 Task: Create a blank project ConnectPlan with privacy Private to Project members  and default view as Board and in the team Taskers . Create three sections in the project as To-Do, Doing and Done
Action: Mouse moved to (91, 63)
Screenshot: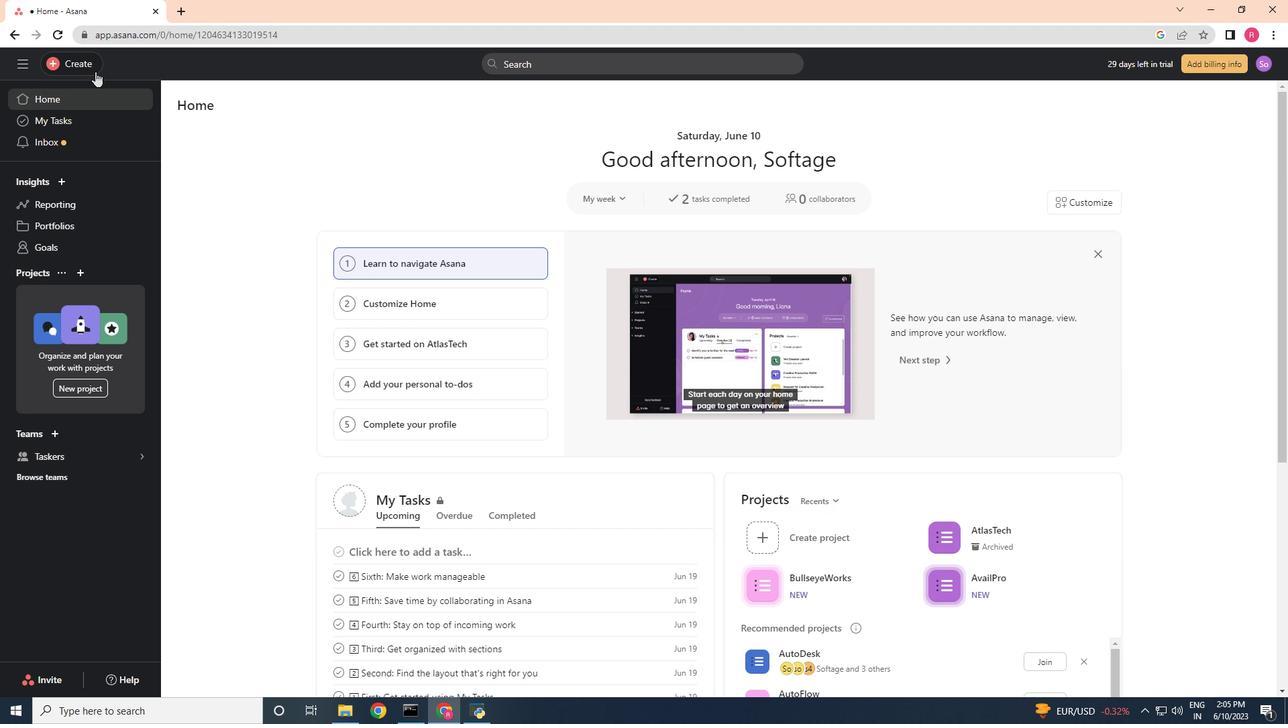 
Action: Mouse pressed left at (91, 63)
Screenshot: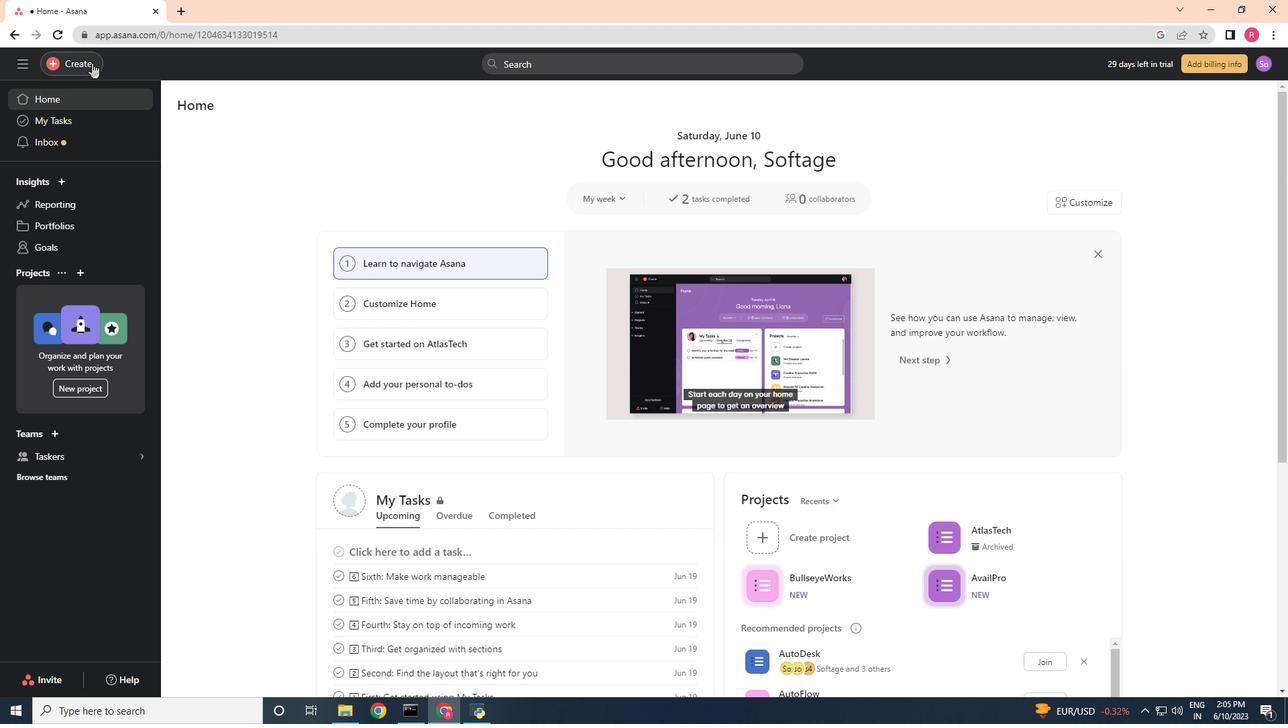 
Action: Mouse moved to (130, 84)
Screenshot: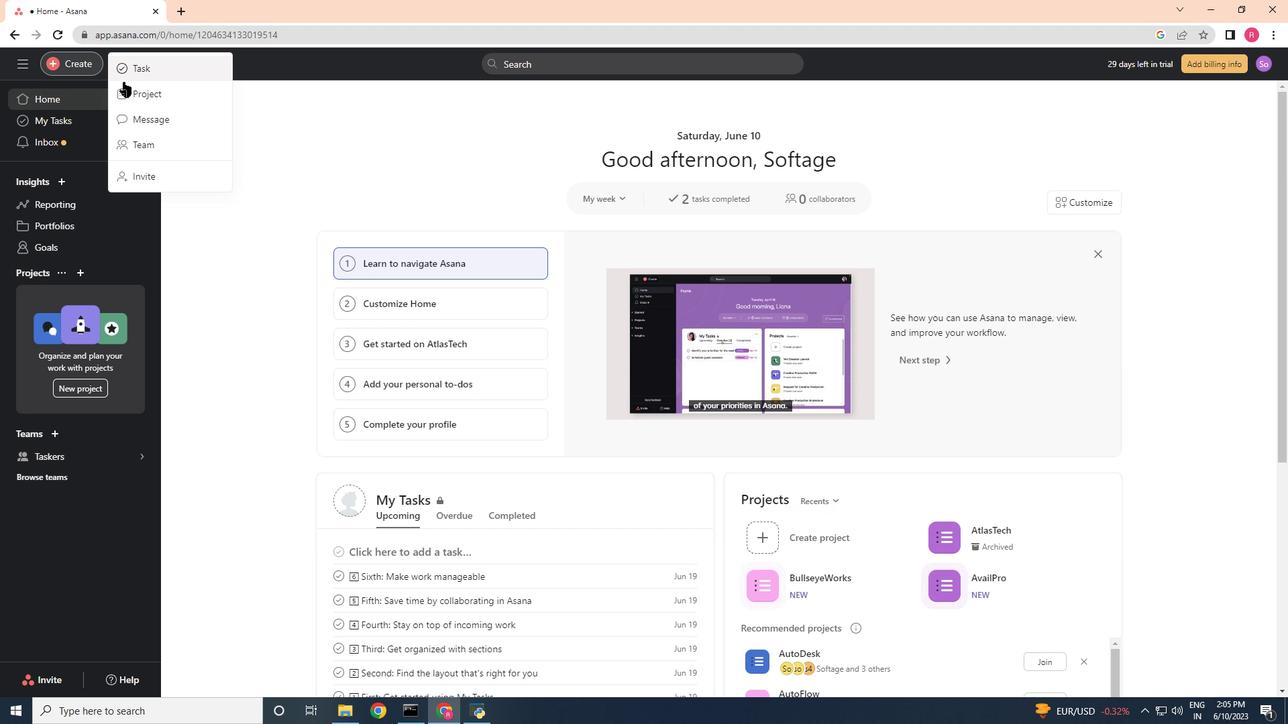 
Action: Mouse pressed left at (130, 84)
Screenshot: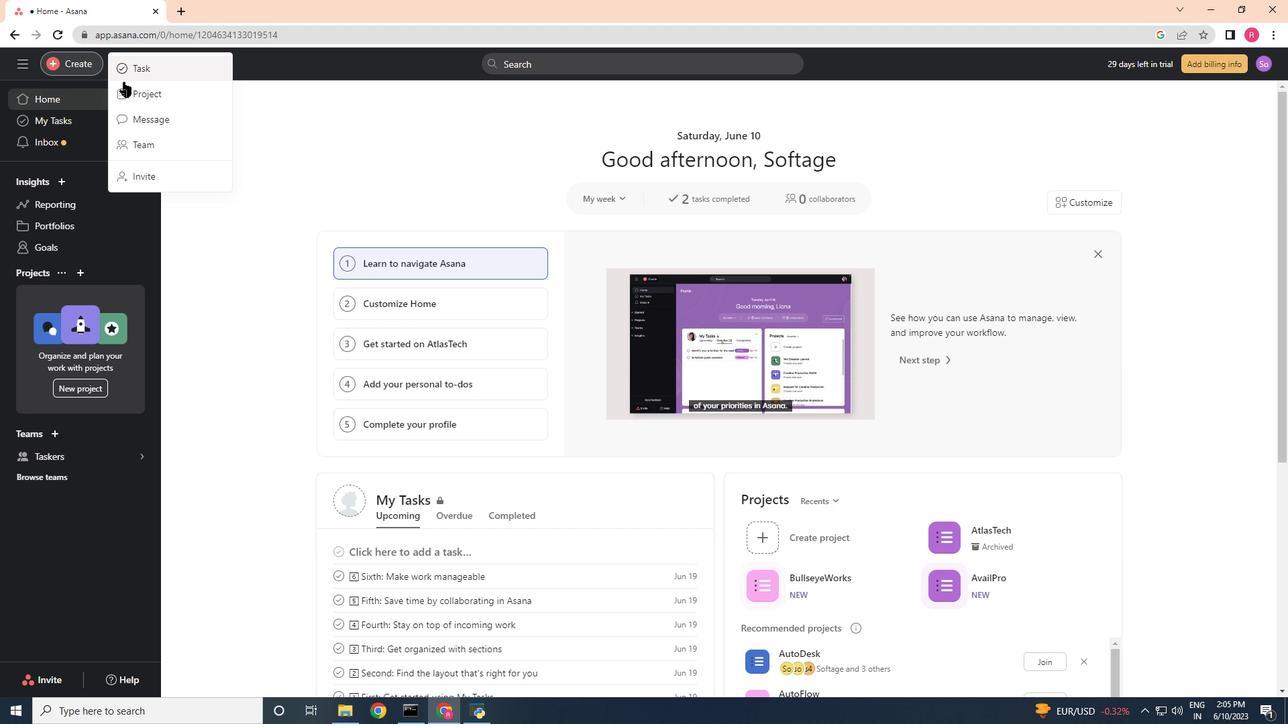
Action: Mouse moved to (544, 252)
Screenshot: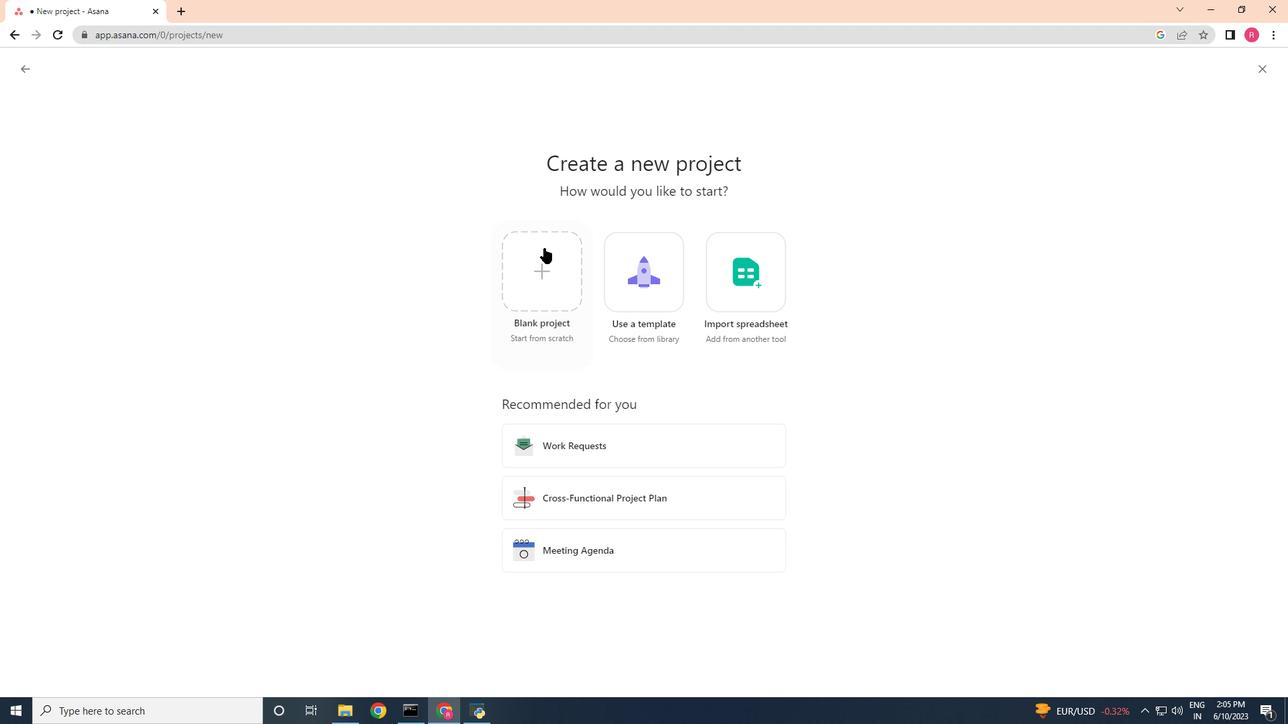 
Action: Mouse pressed left at (544, 252)
Screenshot: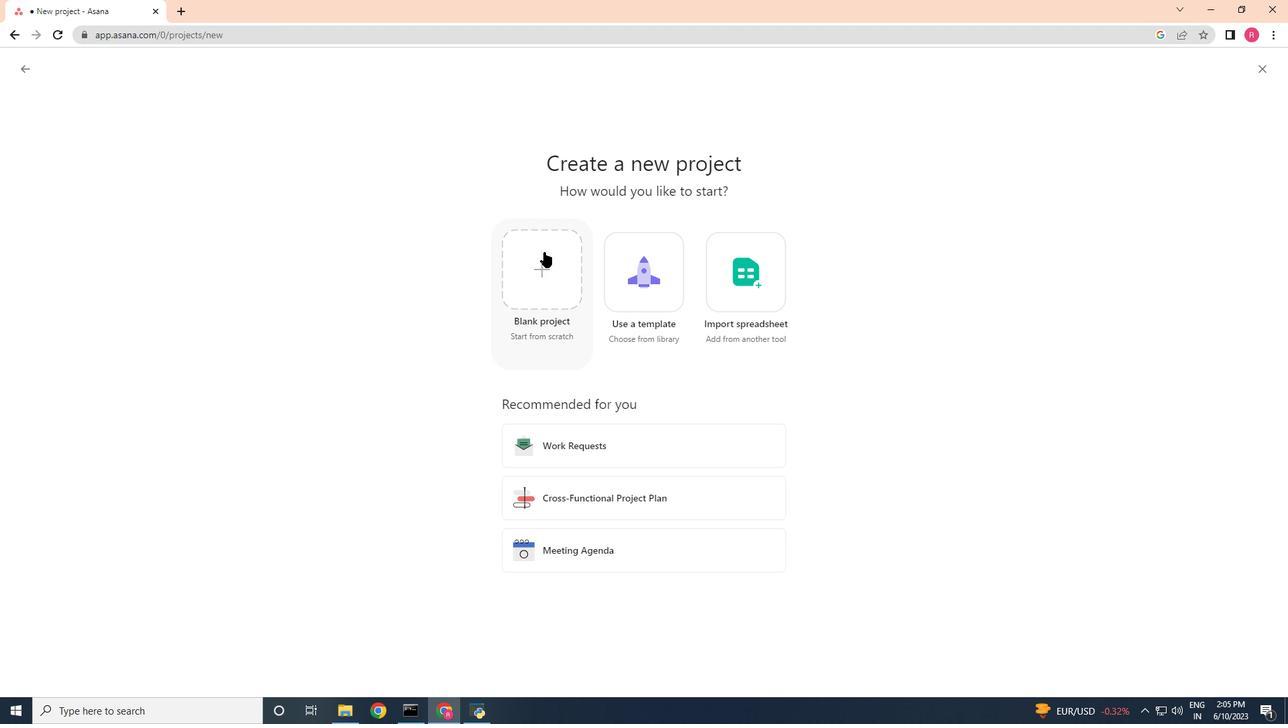 
Action: Mouse moved to (344, 174)
Screenshot: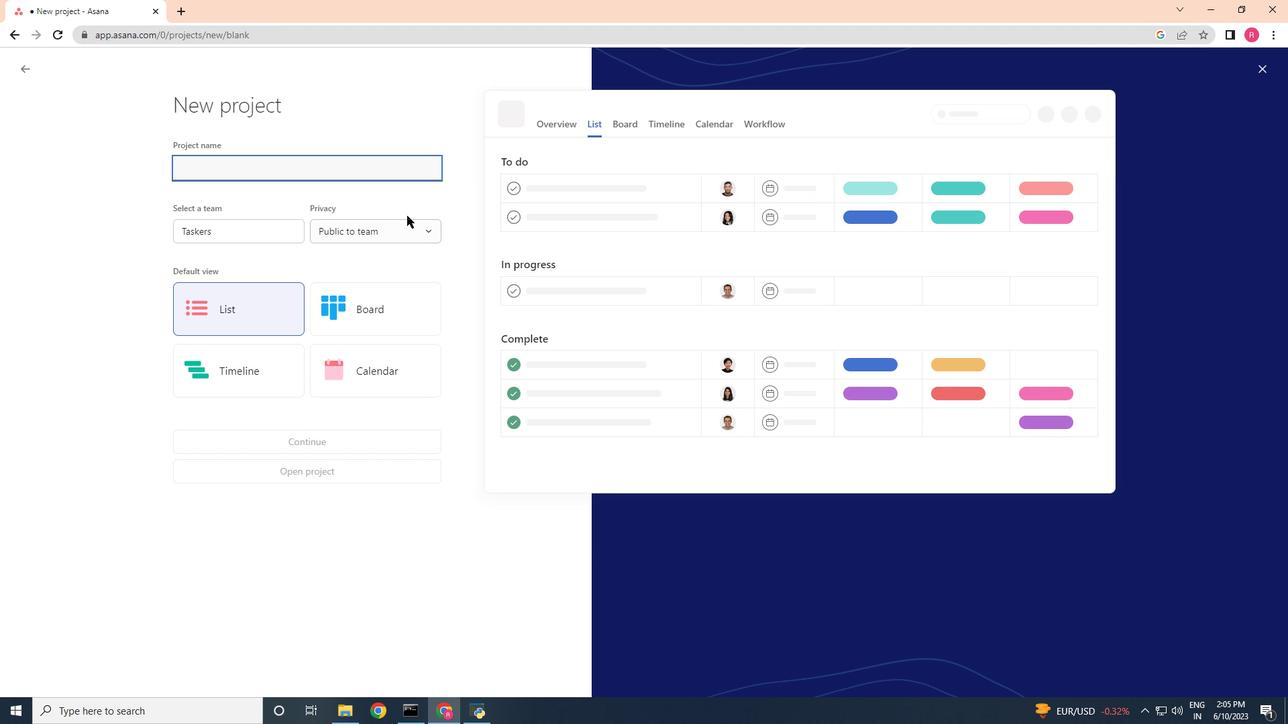 
Action: Key pressed <Key.shift>Connect<Key.shift>Plan
Screenshot: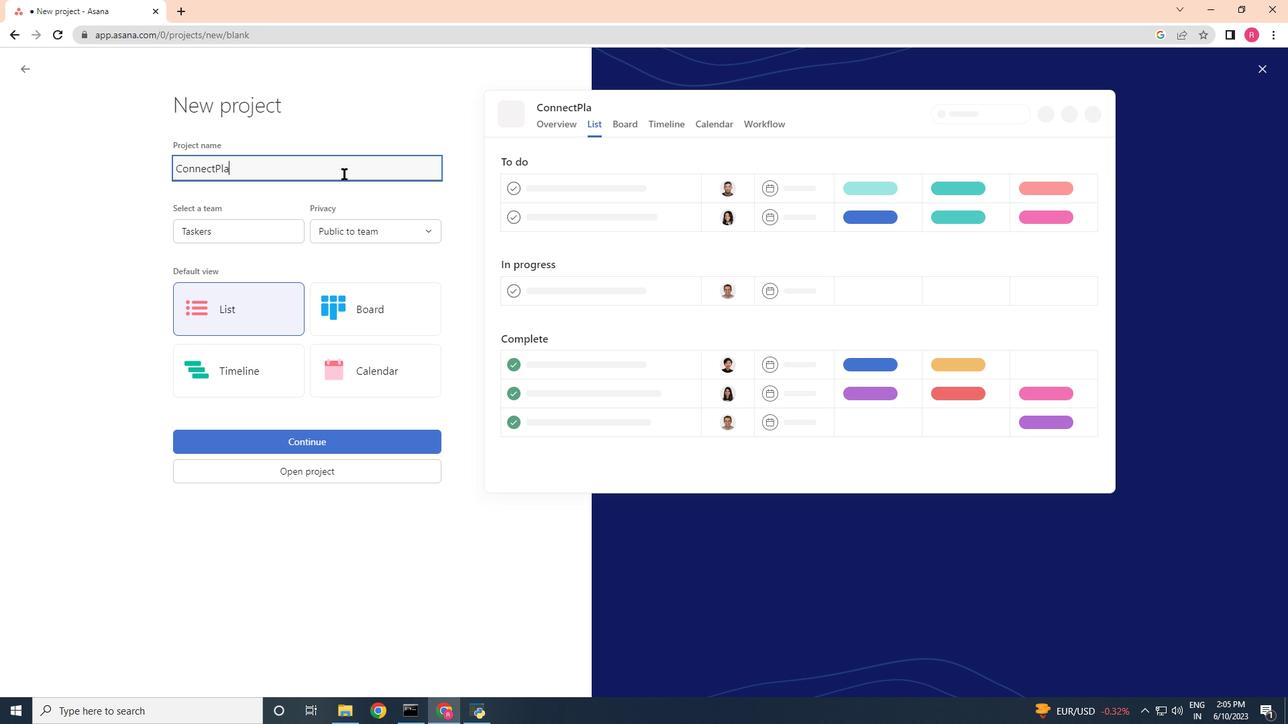 
Action: Mouse moved to (348, 227)
Screenshot: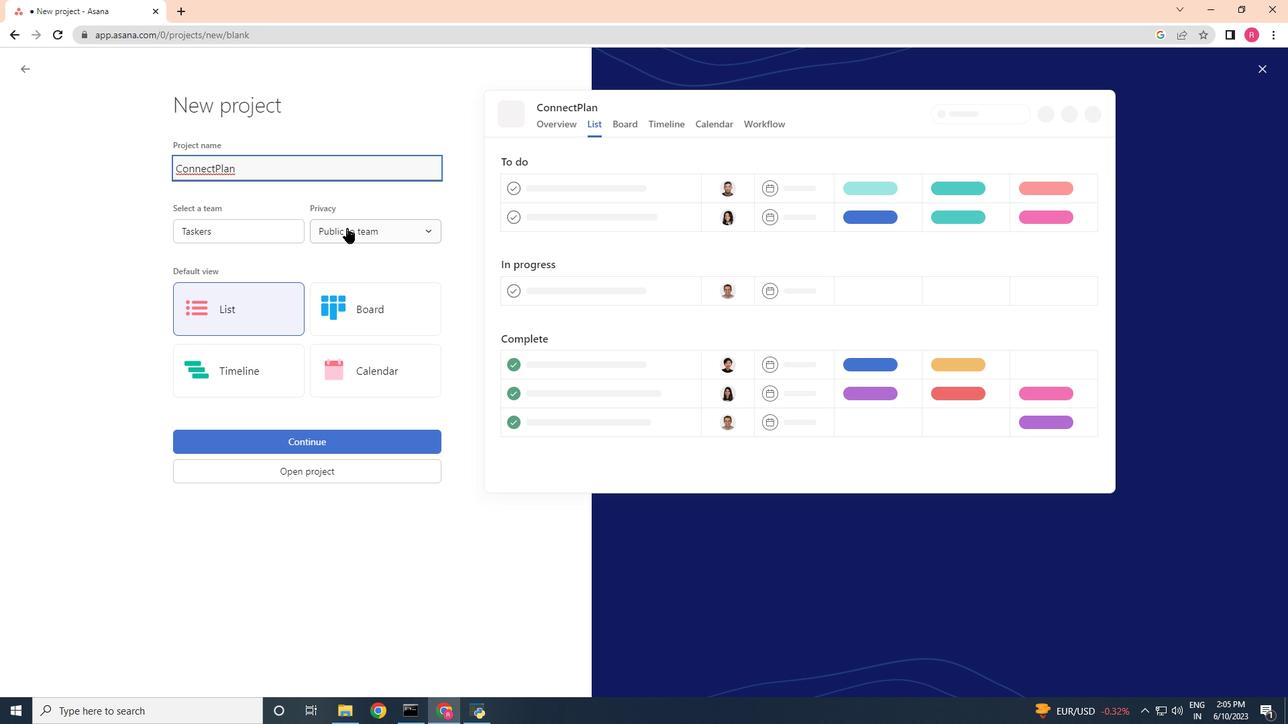 
Action: Mouse pressed left at (348, 227)
Screenshot: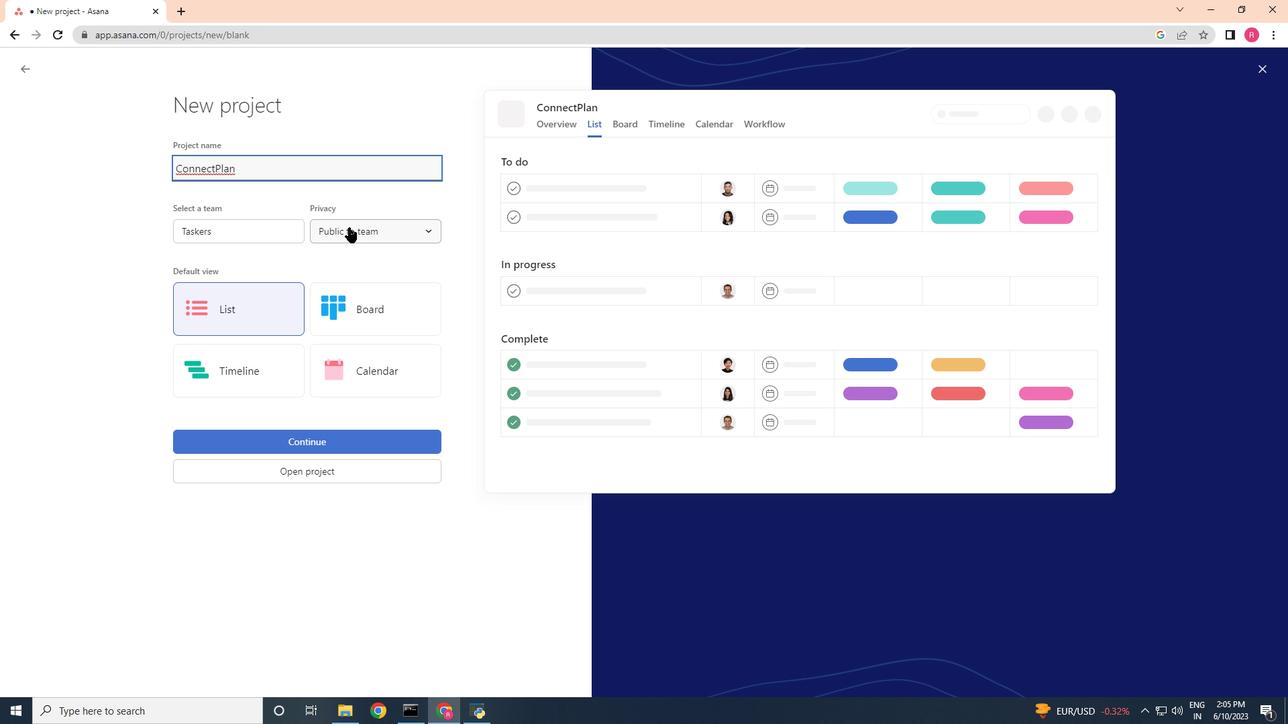 
Action: Mouse moved to (352, 276)
Screenshot: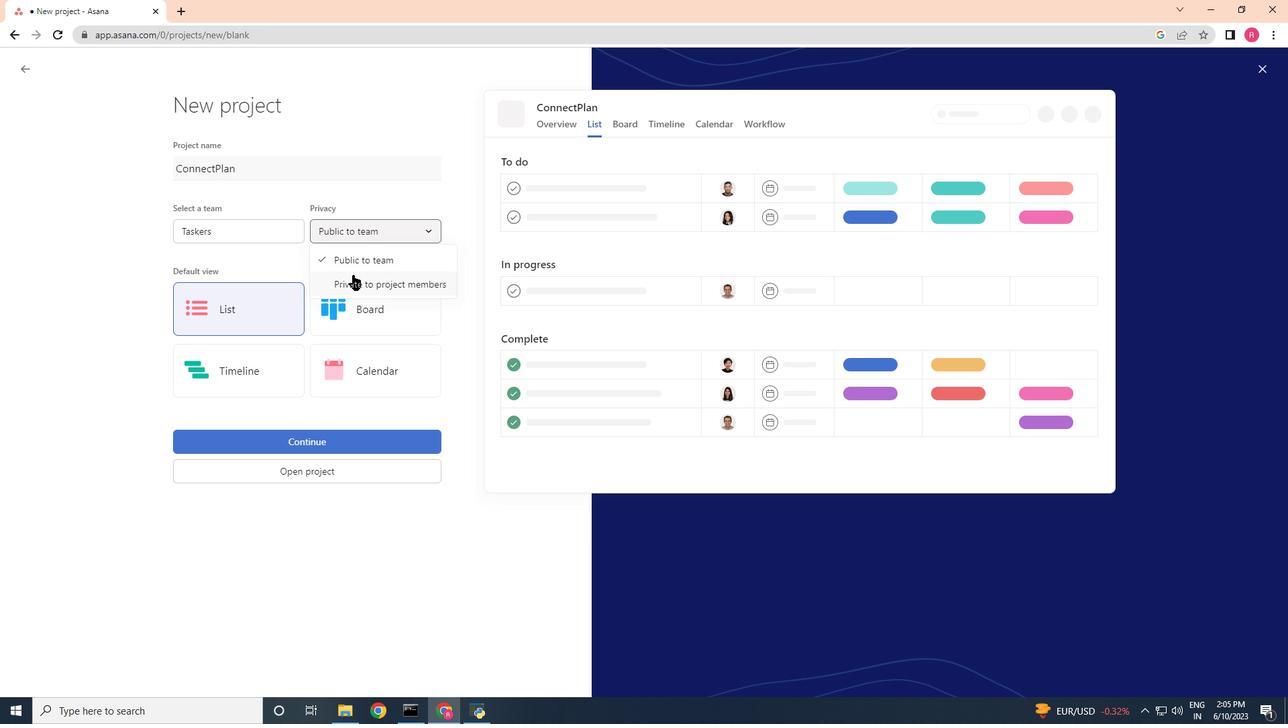 
Action: Mouse pressed left at (352, 276)
Screenshot: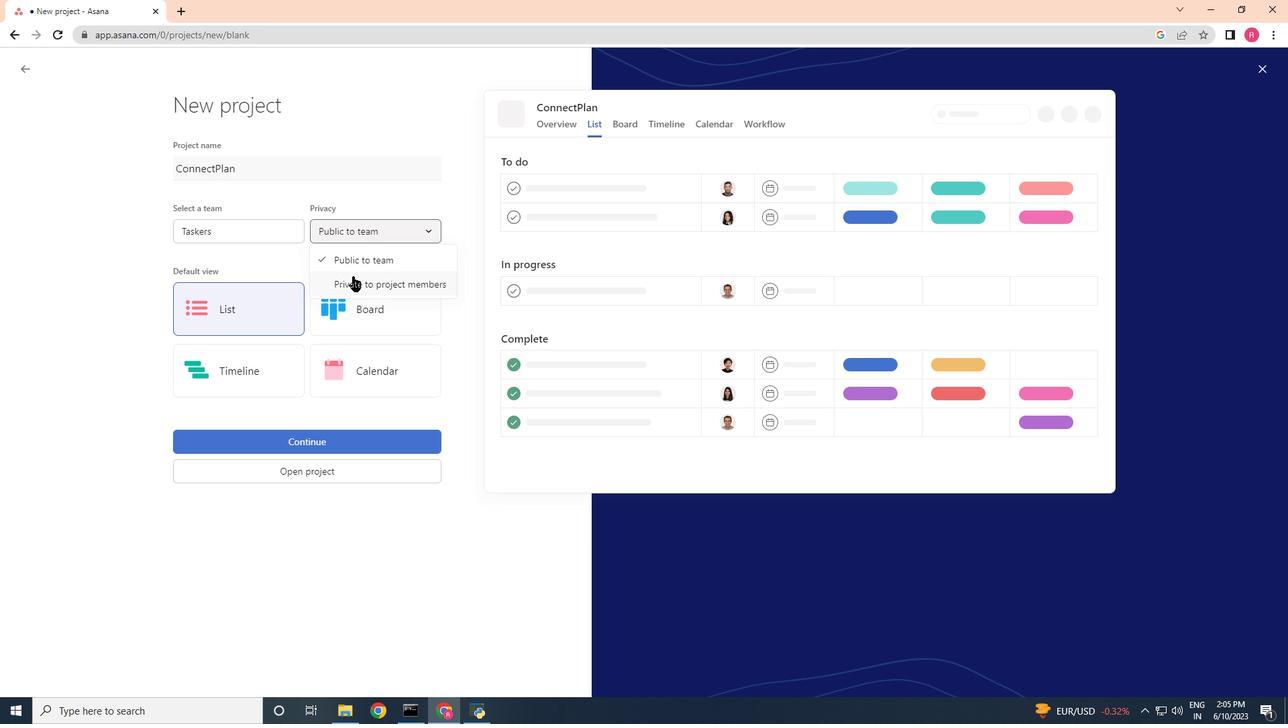 
Action: Mouse moved to (341, 302)
Screenshot: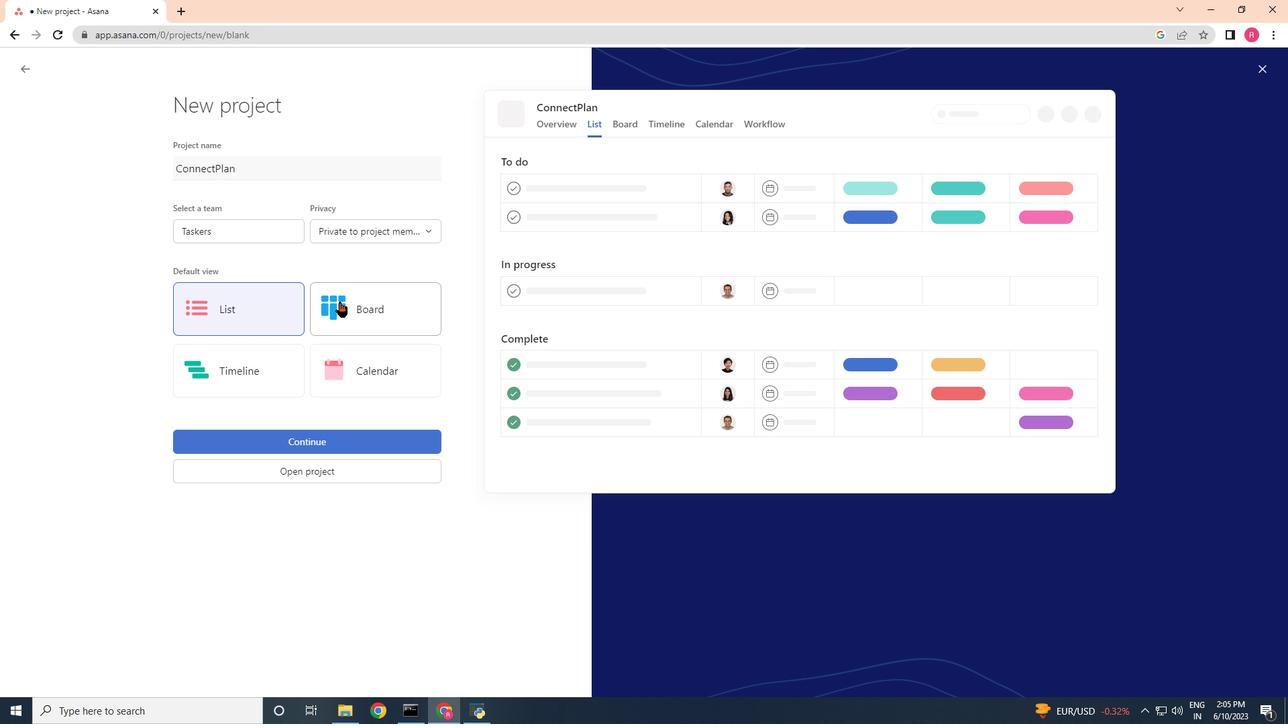 
Action: Mouse pressed left at (341, 302)
Screenshot: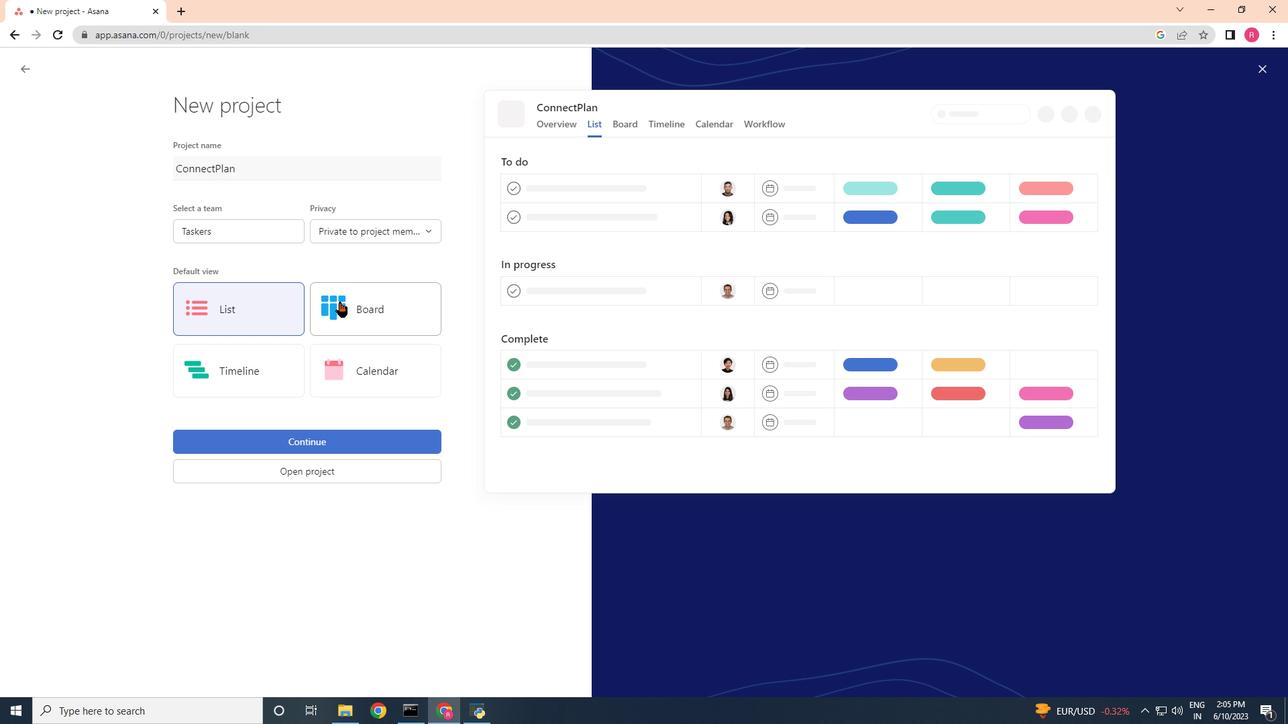 
Action: Mouse moved to (348, 293)
Screenshot: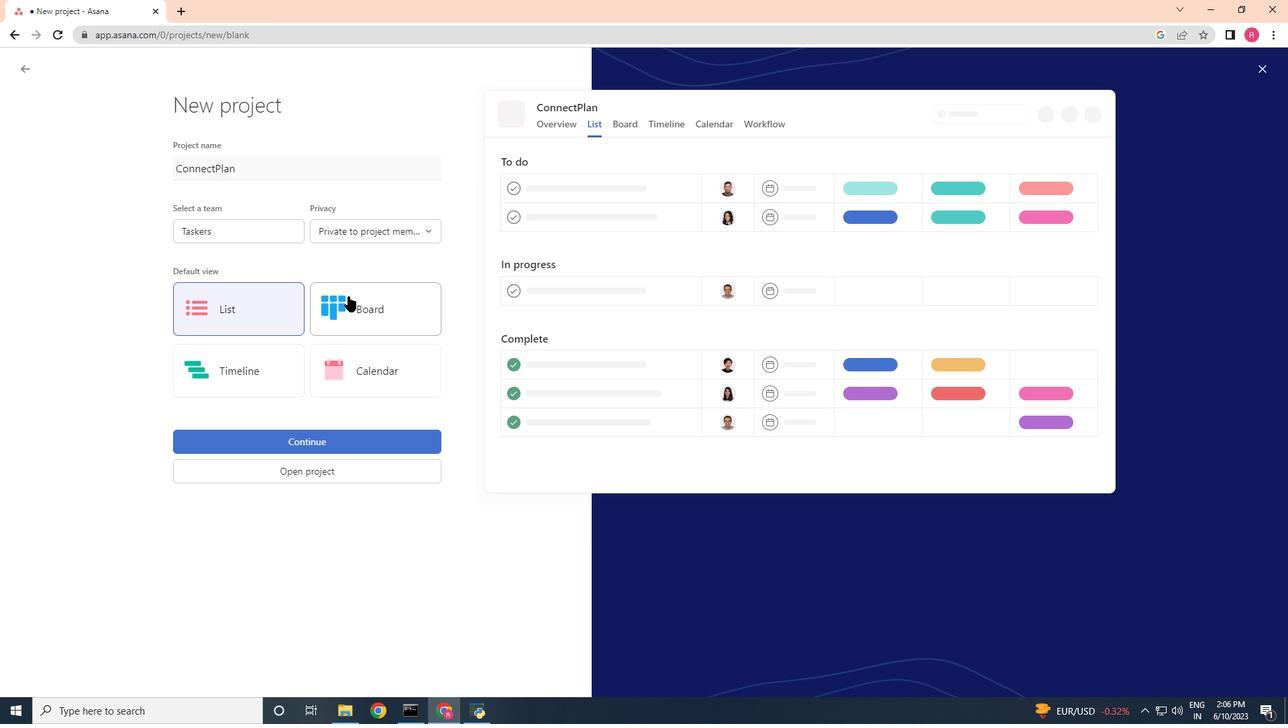
Action: Mouse pressed left at (348, 293)
Screenshot: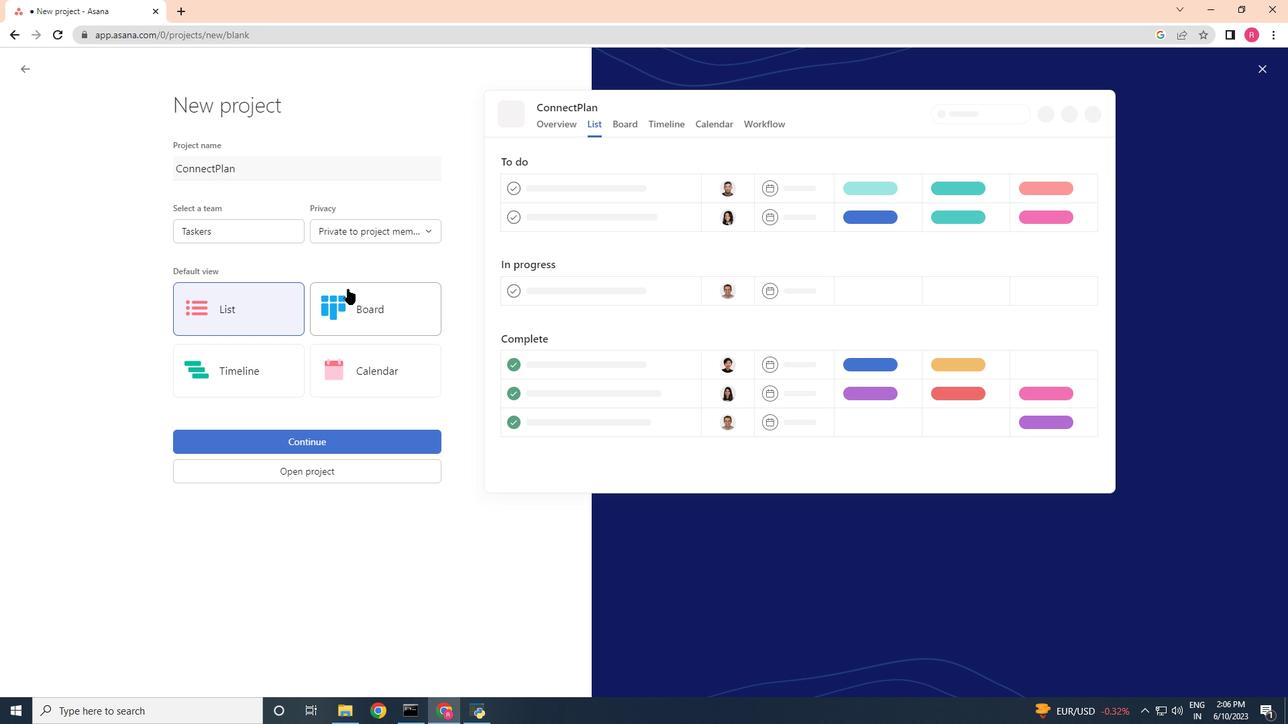 
Action: Mouse moved to (232, 214)
Screenshot: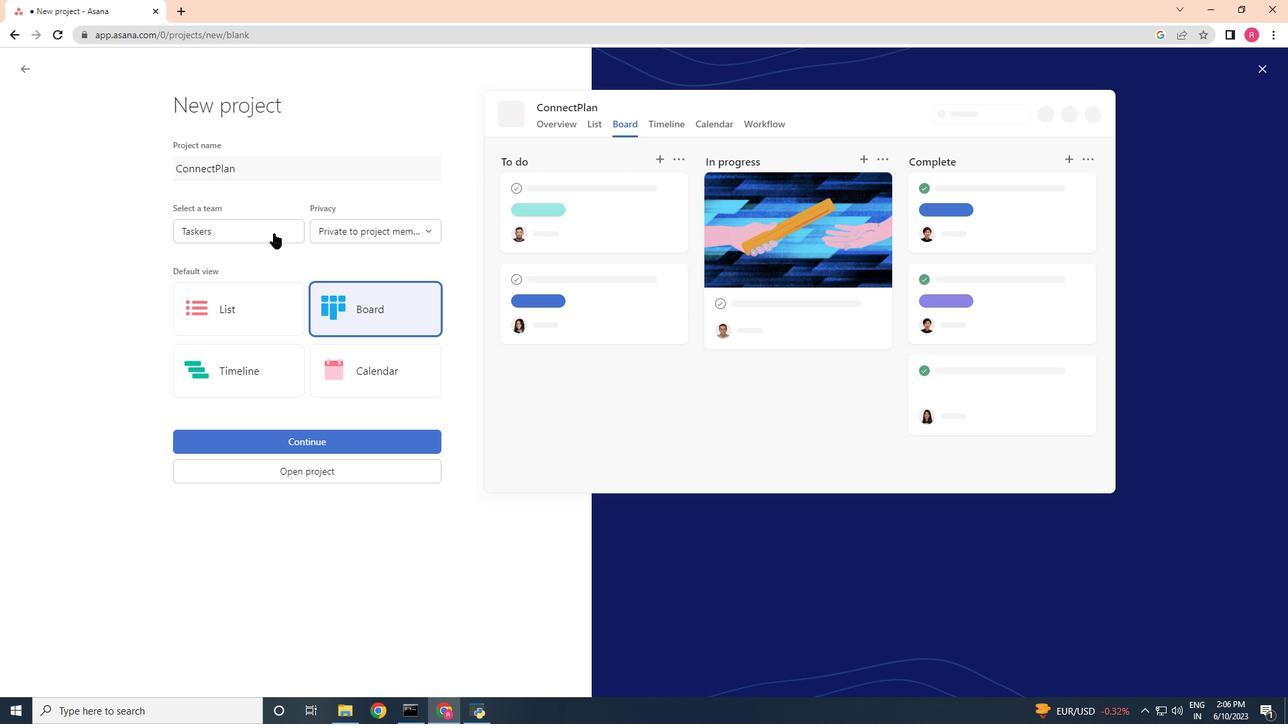 
Action: Mouse pressed left at (232, 214)
Screenshot: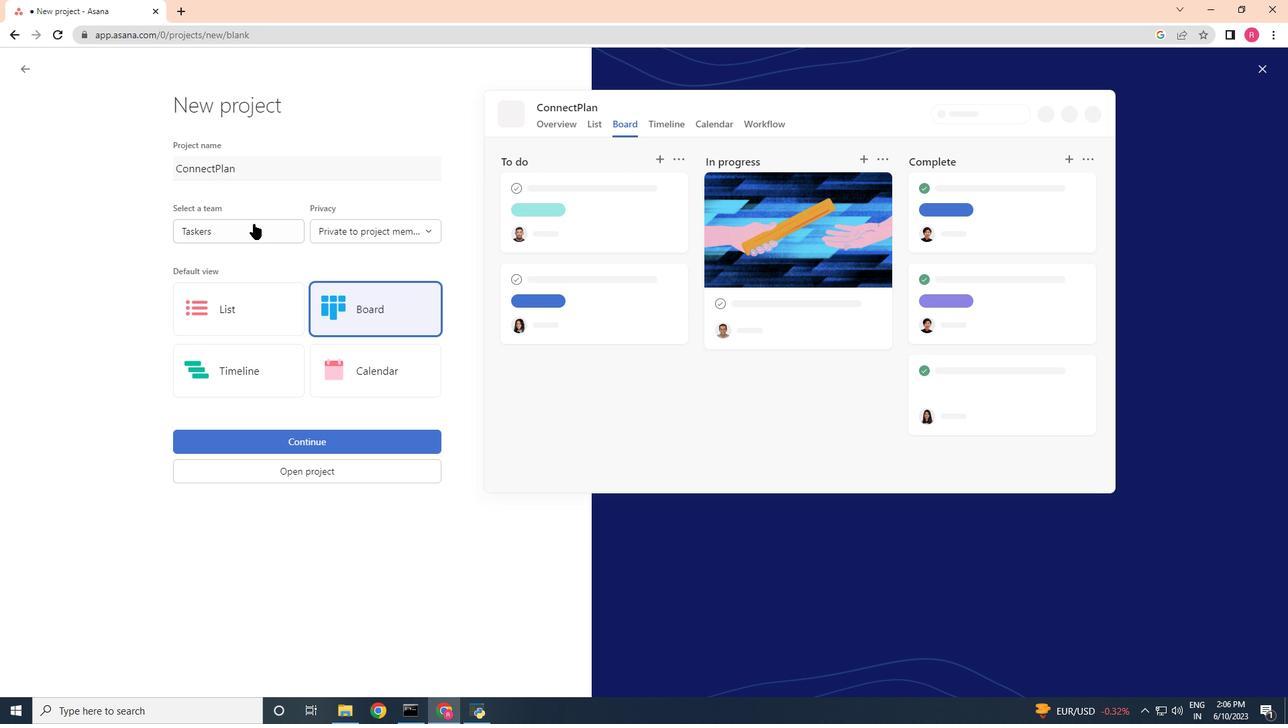 
Action: Mouse moved to (233, 225)
Screenshot: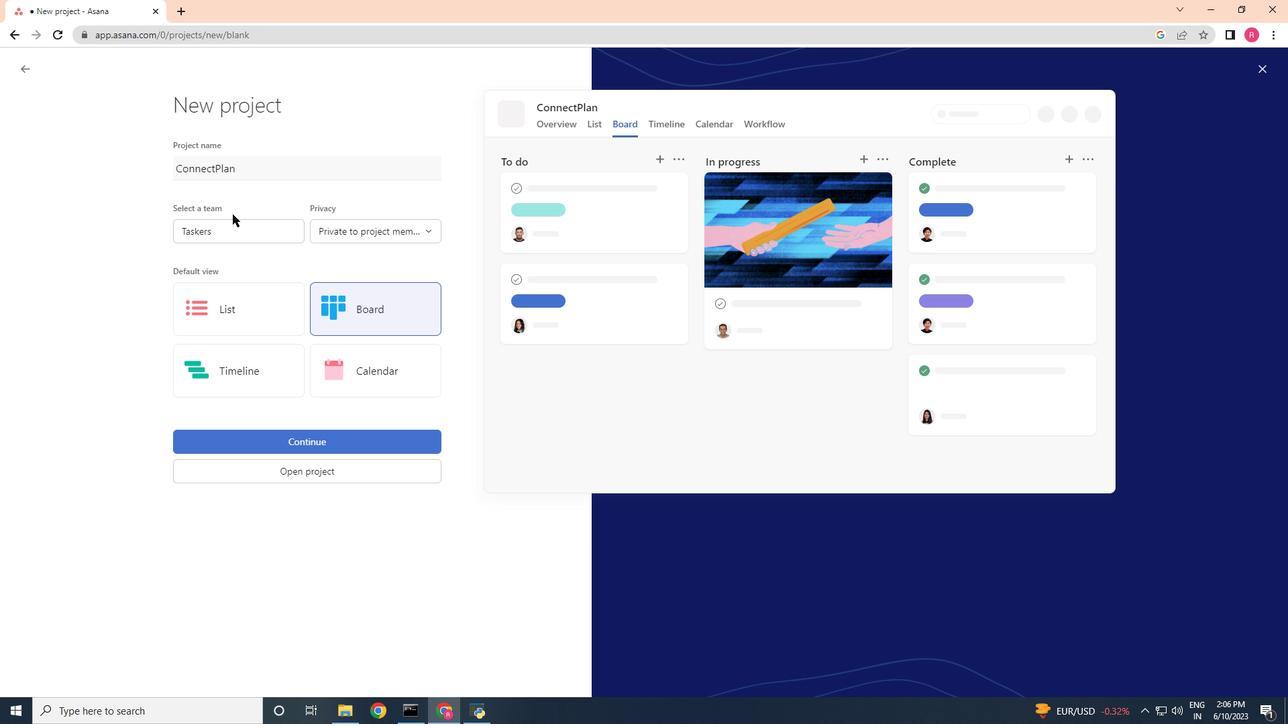 
Action: Mouse pressed left at (233, 225)
Screenshot: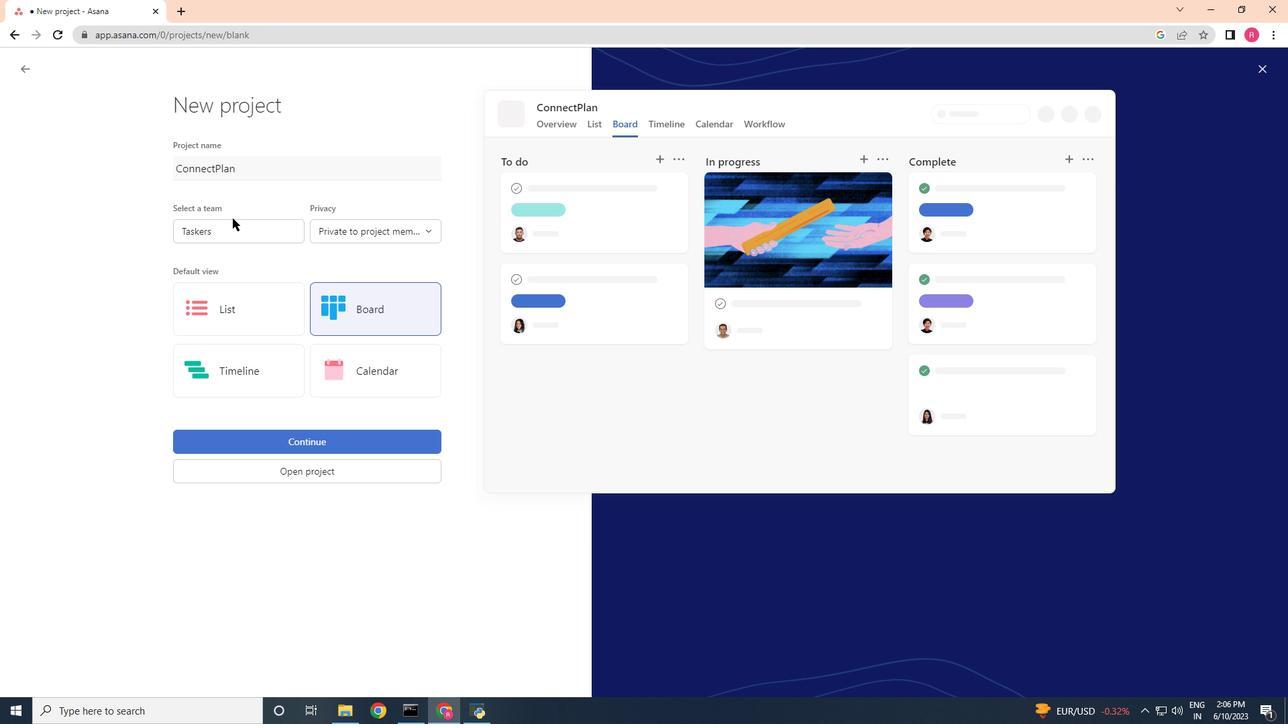 
Action: Mouse moved to (226, 252)
Screenshot: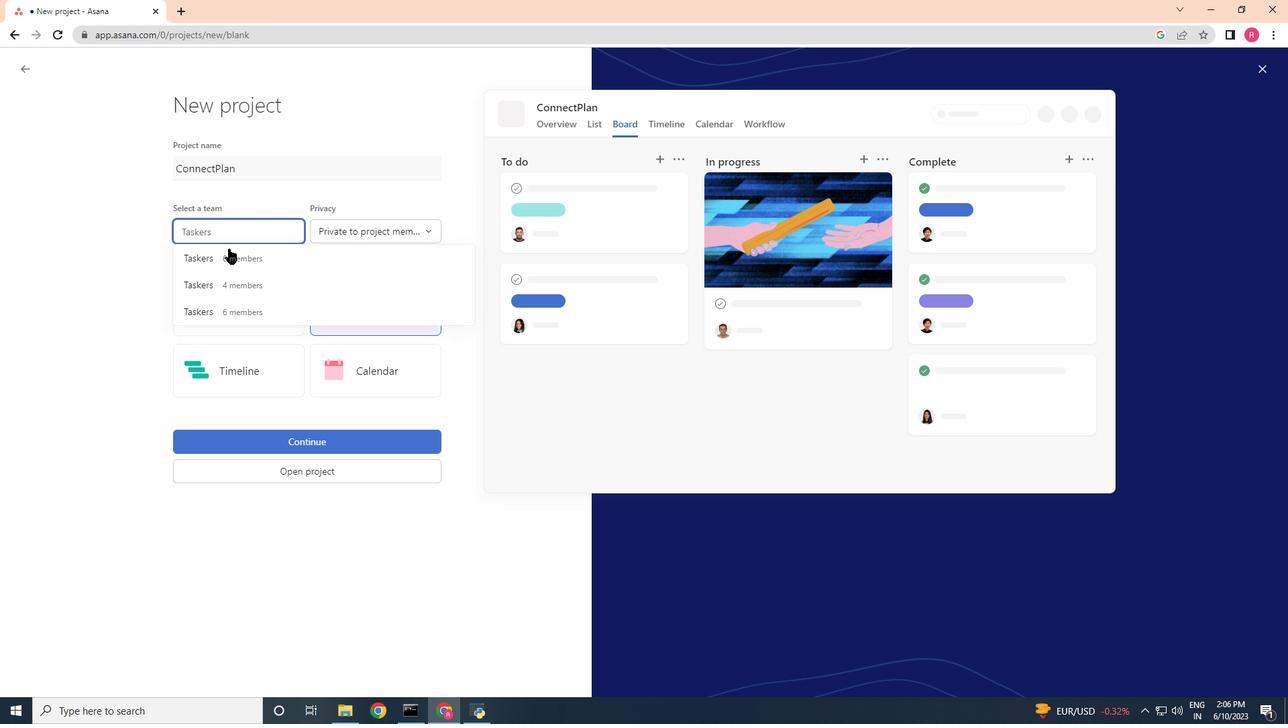 
Action: Mouse pressed left at (226, 252)
Screenshot: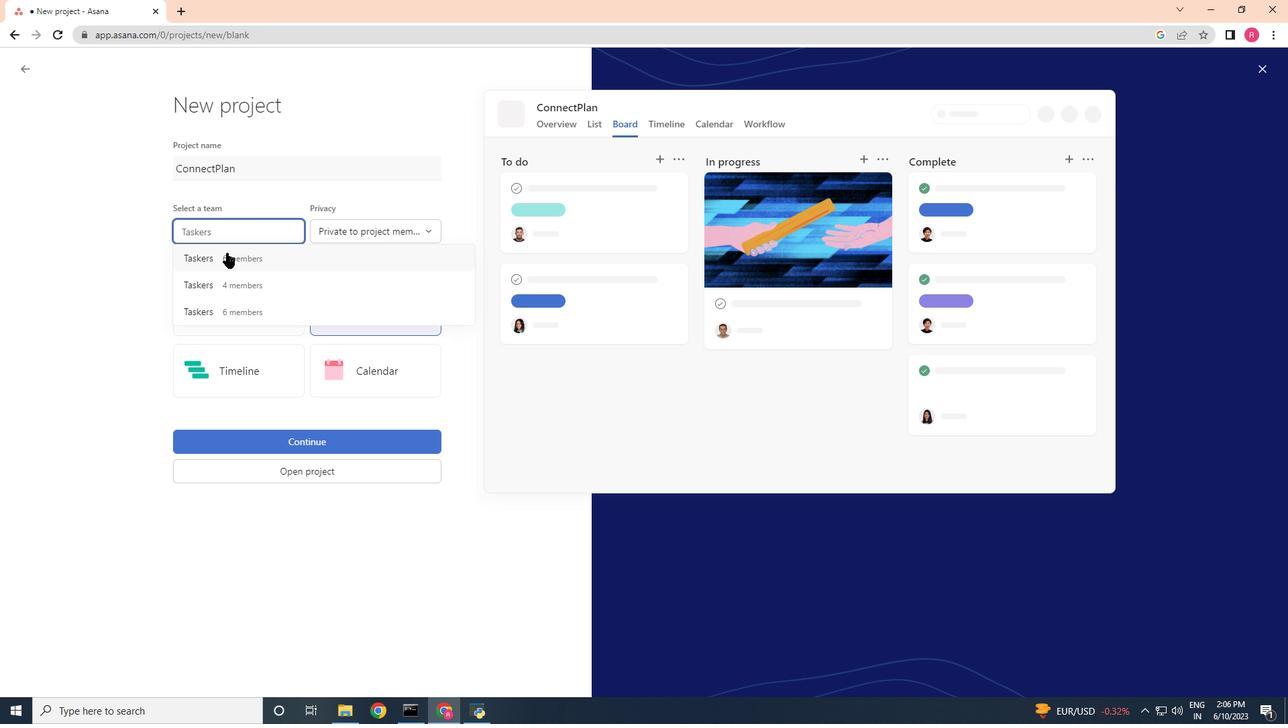 
Action: Mouse moved to (283, 433)
Screenshot: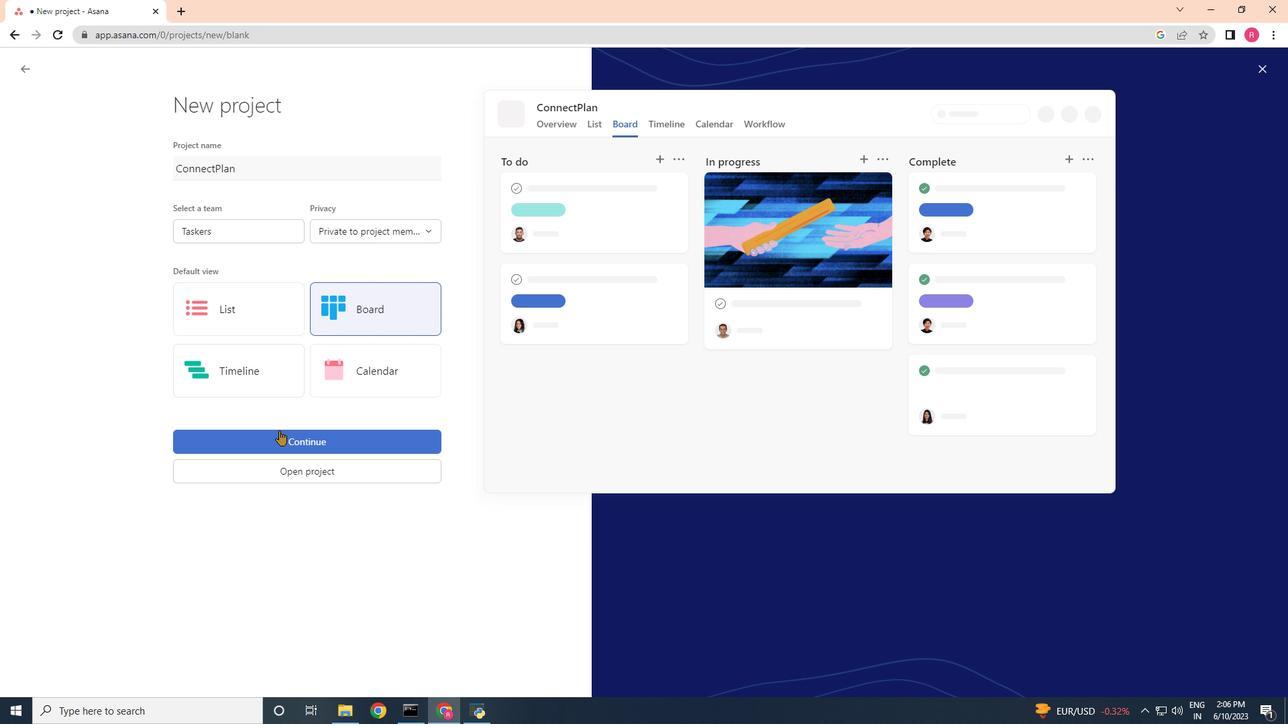 
Action: Mouse pressed left at (283, 433)
Screenshot: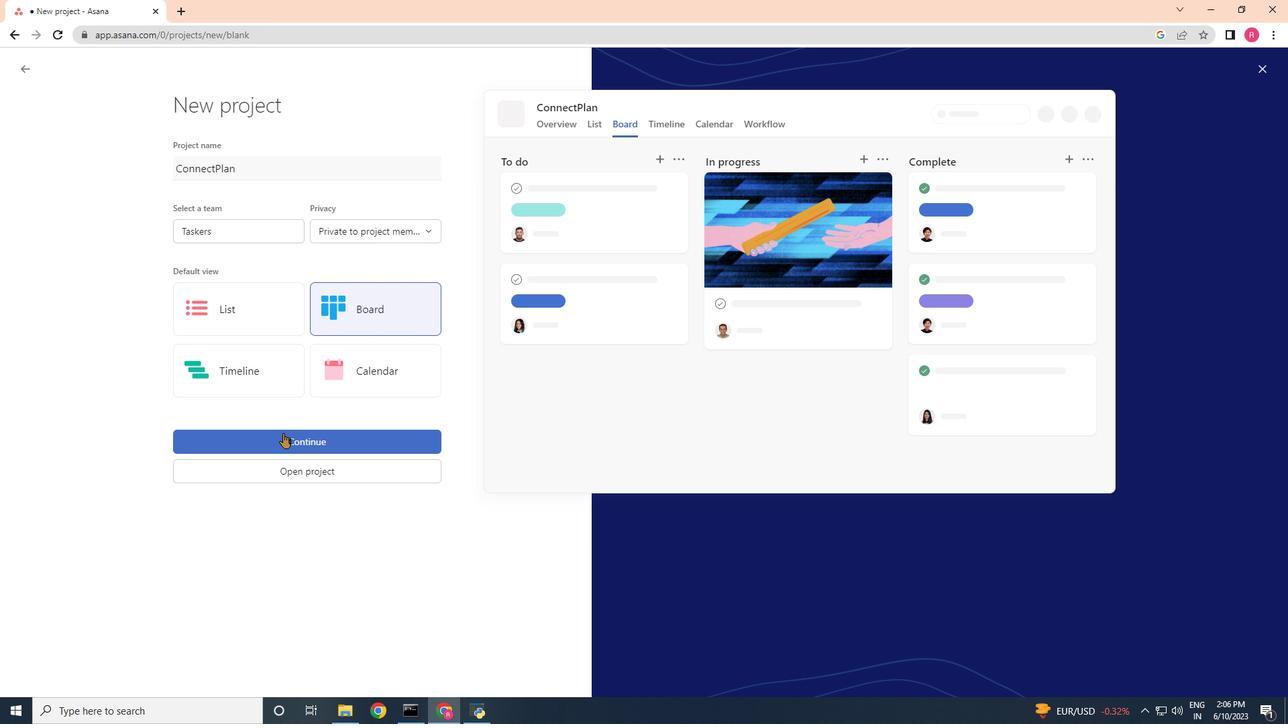 
Action: Mouse moved to (918, 523)
Screenshot: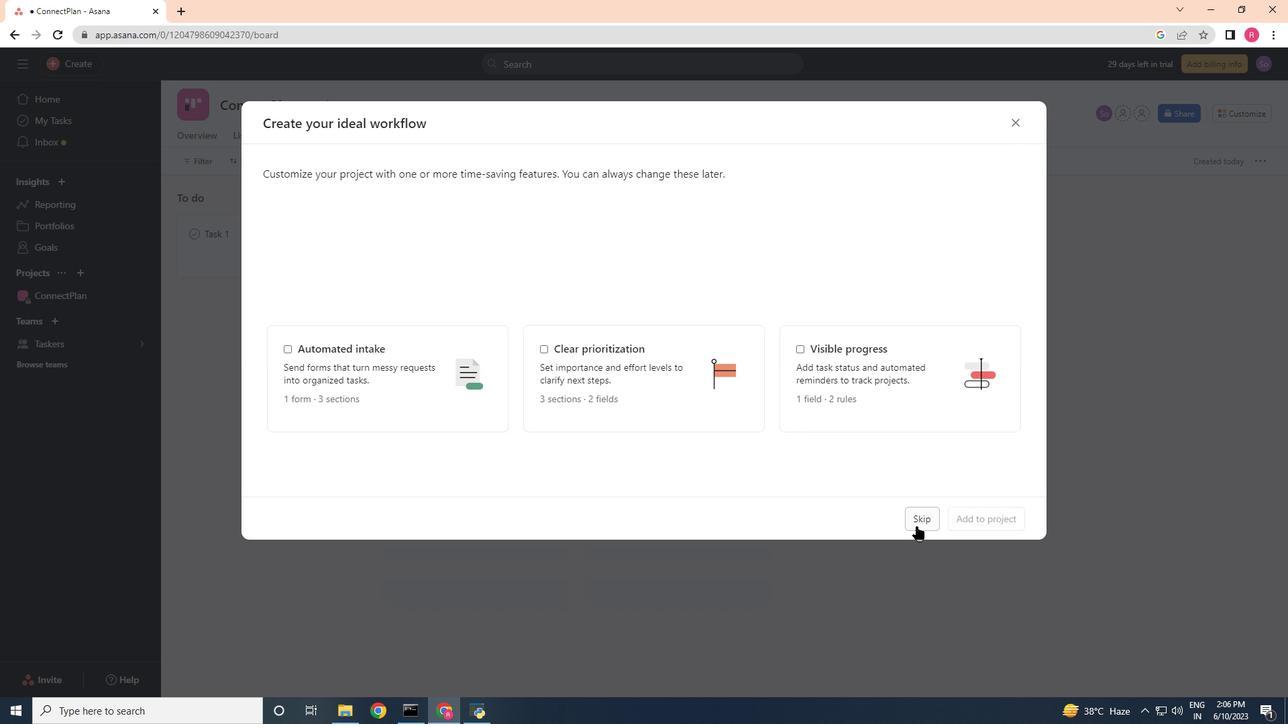 
Action: Mouse pressed left at (918, 523)
Screenshot: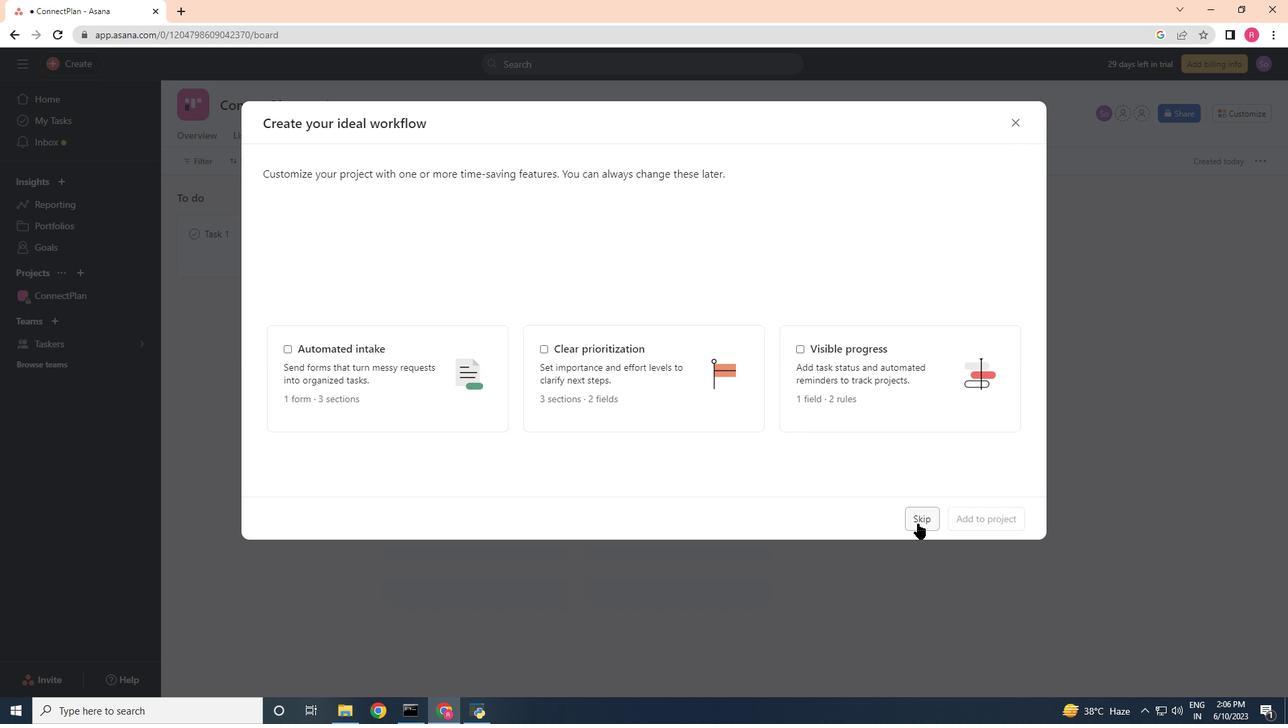 
Action: Mouse moved to (827, 191)
Screenshot: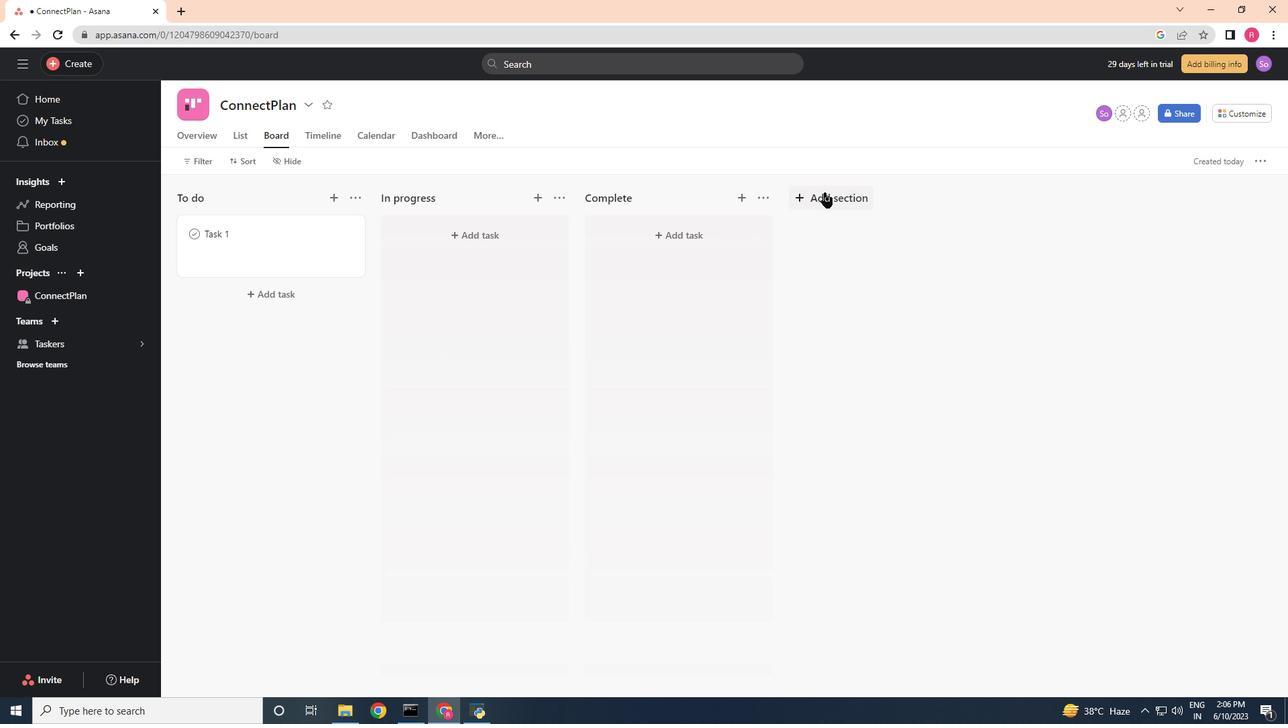 
Action: Mouse pressed left at (827, 191)
Screenshot: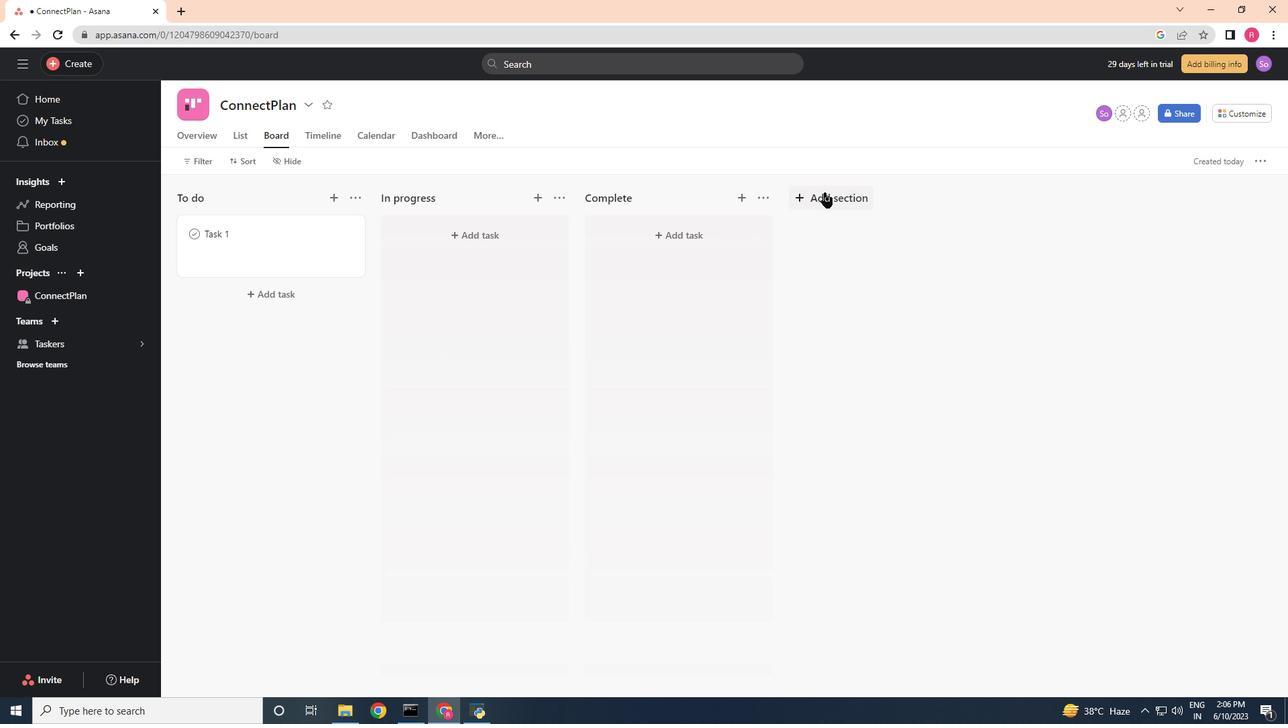 
Action: Mouse moved to (817, 200)
Screenshot: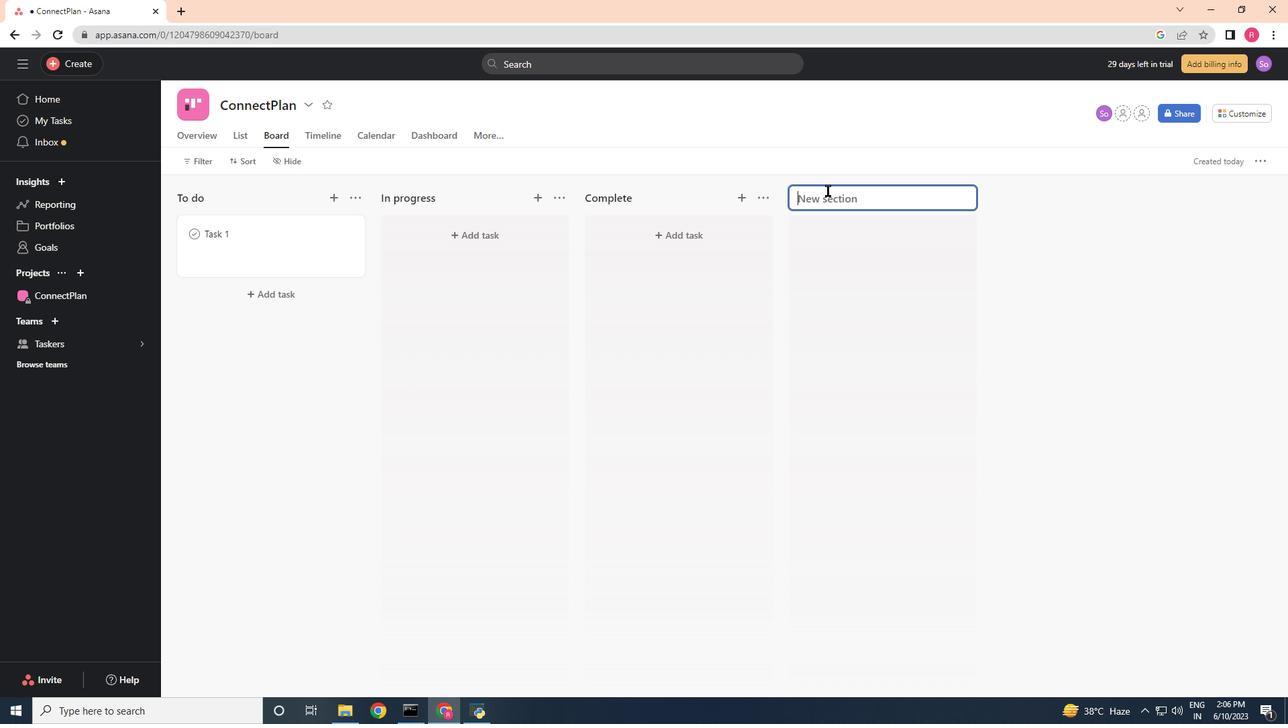 
Action: Key pressed <Key.shift><Key.shift><Key.shift><Key.shift><Key.shift><Key.shift><Key.shift><Key.shift><Key.shift><Key.shift><Key.shift><Key.shift><Key.shift><Key.shift><Key.shift><Key.shift><Key.shift><Key.shift><Key.shift><Key.shift><Key.shift><Key.shift><Key.shift><Key.shift><Key.shift><Key.shift><Key.shift><Key.shift><Key.shift><Key.shift><Key.shift><Key.shift><Key.shift><Key.shift><Key.shift><Key.shift><Key.shift><Key.shift><Key.shift><Key.shift><Key.shift><Key.shift><Key.shift><Key.shift><Key.shift><Key.shift><Key.shift><Key.shift><Key.shift><Key.shift>To-<Key.shift>Do<Key.enter><Key.shift><Key.shift><Key.shift><Key.shift><Key.shift><Key.shift><Key.shift>Doing<Key.enter><Key.shift><Key.shift><Key.shift><Key.shift><Key.shift><Key.shift>Done<Key.enter>
Screenshot: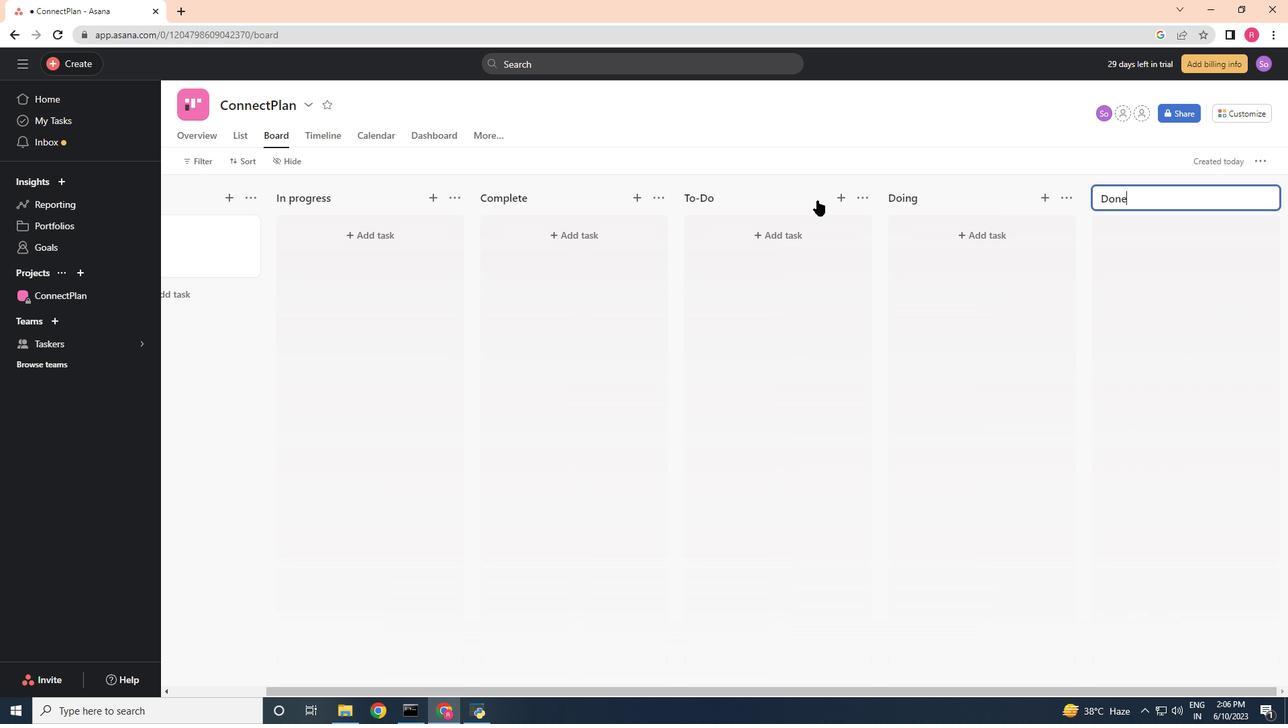 
